 Task: Create a due date automation trigger when advanced on, on the tuesday before a card is due add checklist without checklist at 11:00 AM.
Action: Mouse moved to (1012, 83)
Screenshot: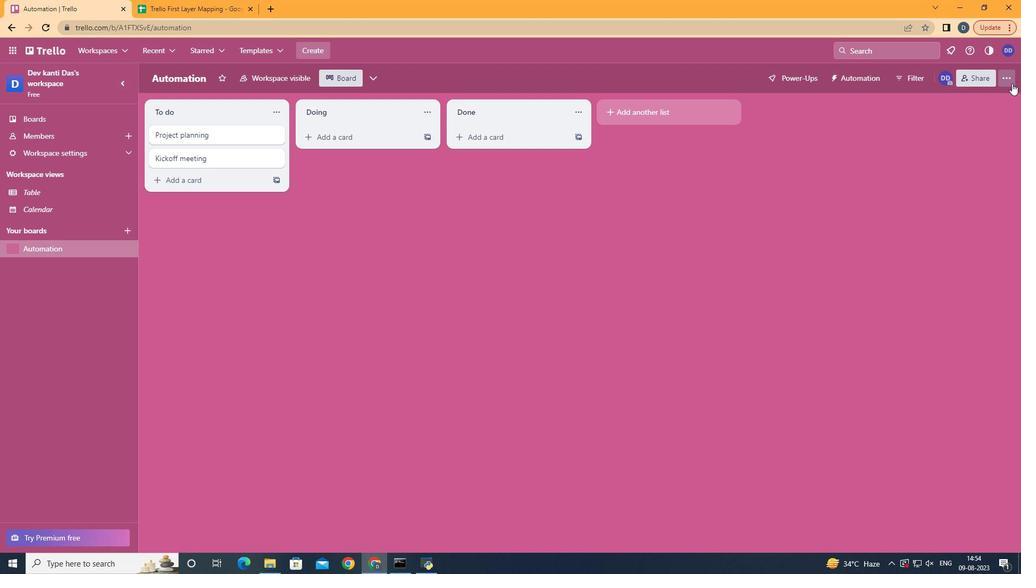 
Action: Mouse pressed left at (1012, 83)
Screenshot: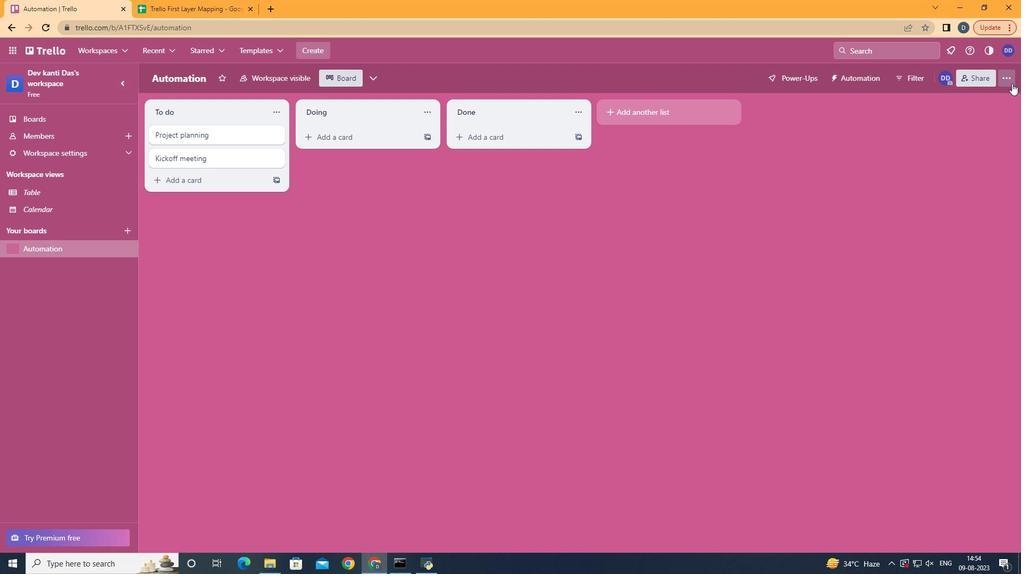 
Action: Mouse moved to (907, 243)
Screenshot: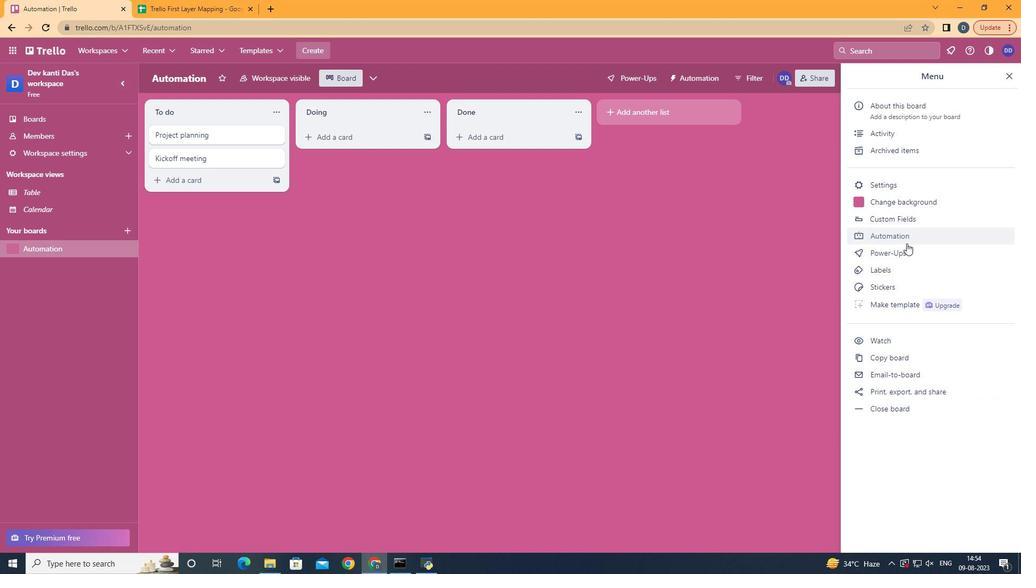 
Action: Mouse pressed left at (907, 243)
Screenshot: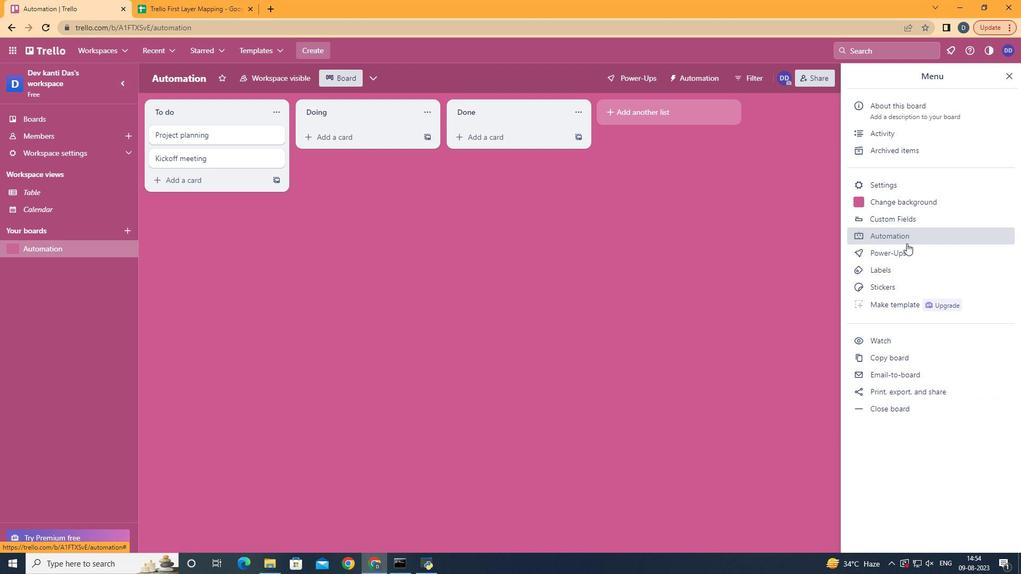 
Action: Mouse moved to (227, 210)
Screenshot: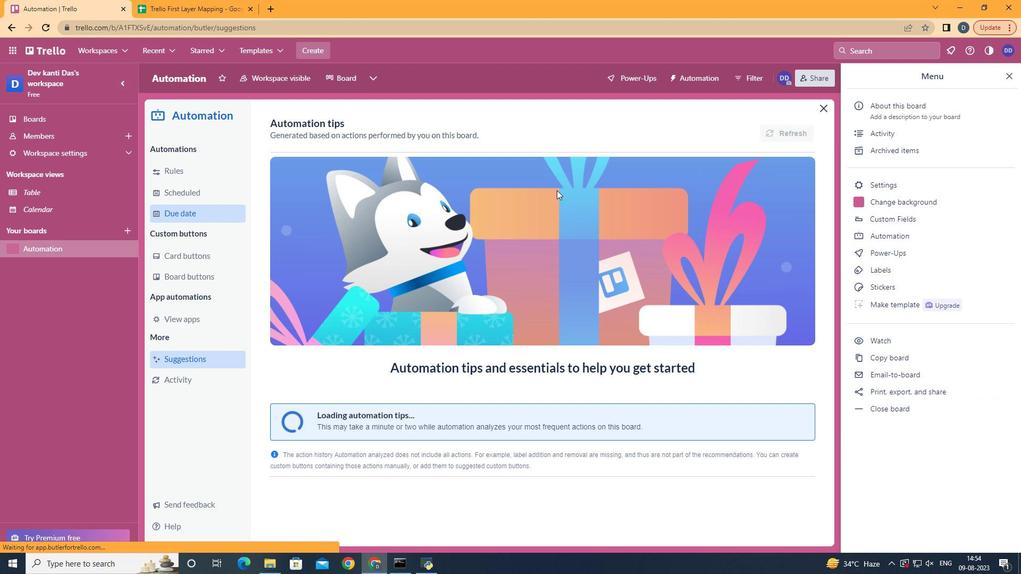 
Action: Mouse pressed left at (218, 208)
Screenshot: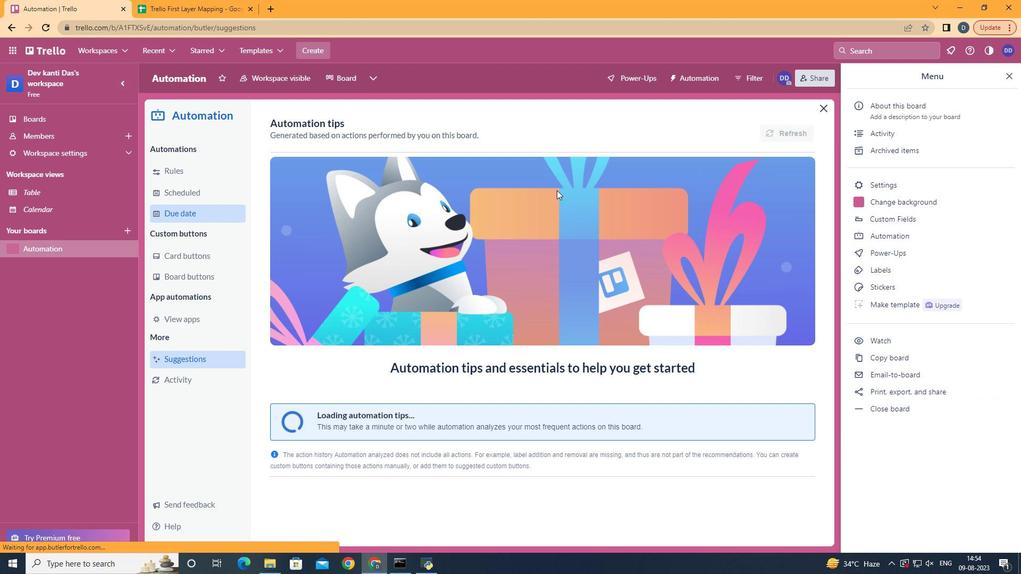
Action: Mouse moved to (749, 126)
Screenshot: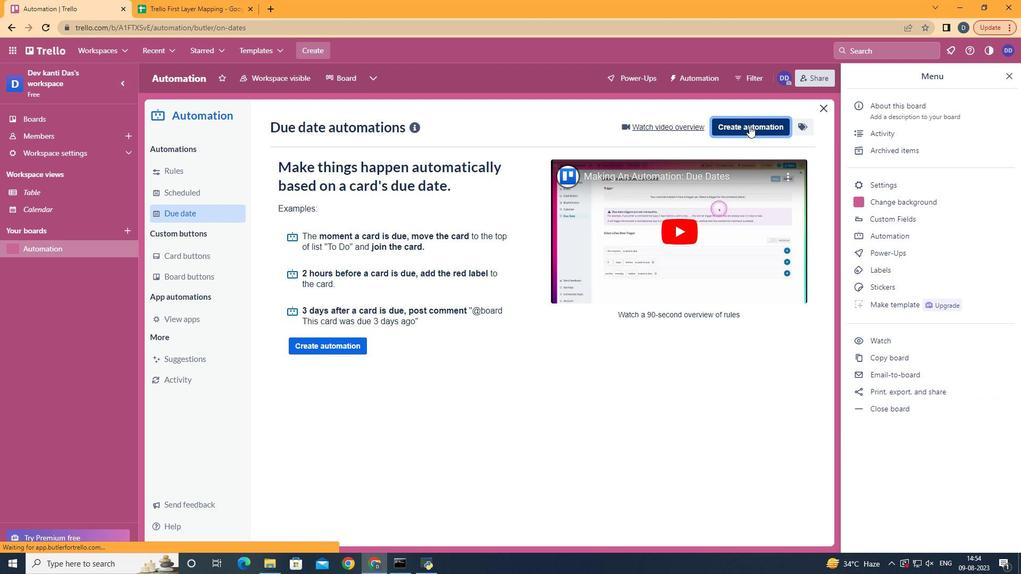 
Action: Mouse pressed left at (749, 126)
Screenshot: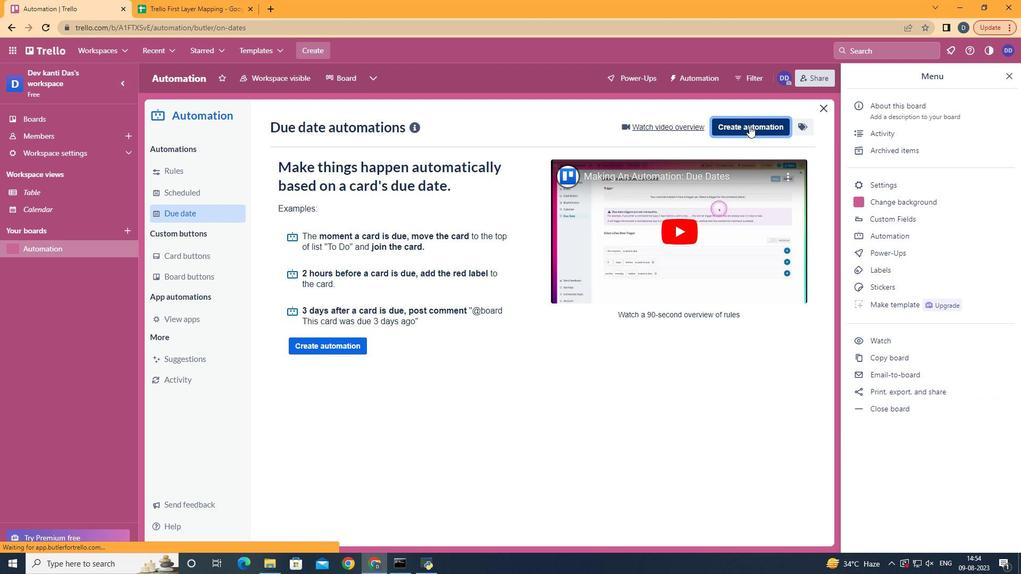 
Action: Mouse moved to (590, 228)
Screenshot: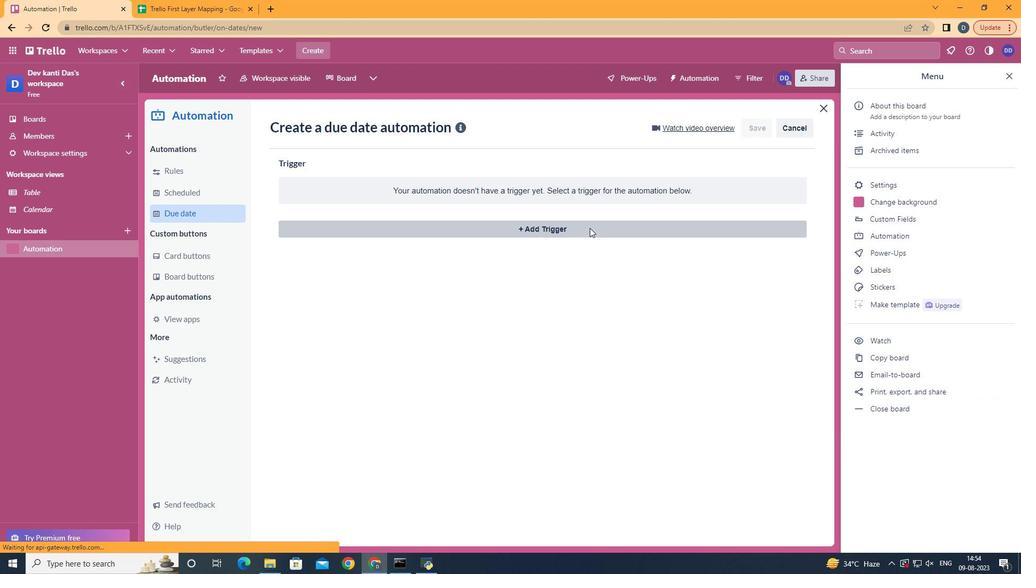 
Action: Mouse pressed left at (590, 228)
Screenshot: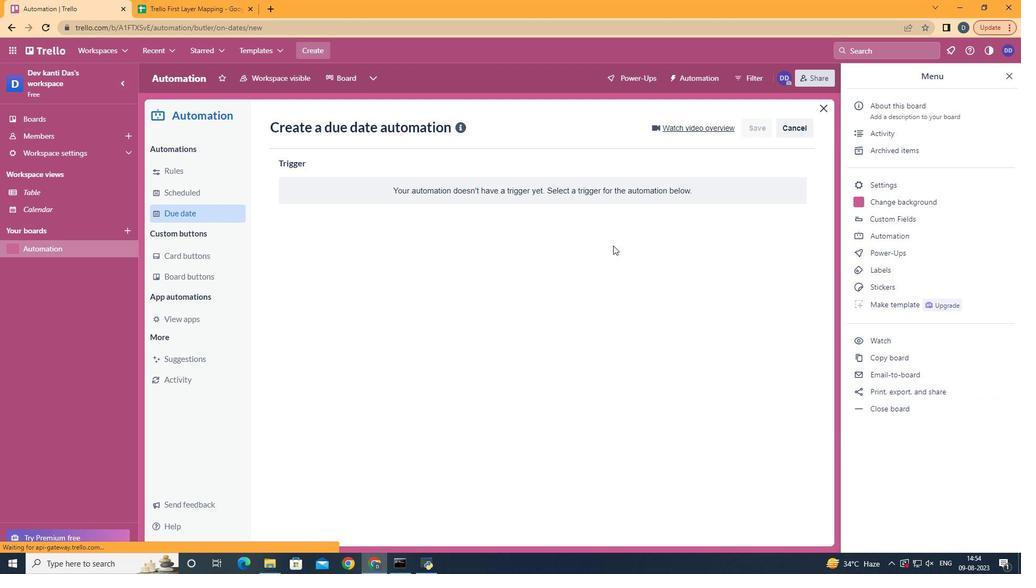 
Action: Mouse moved to (341, 307)
Screenshot: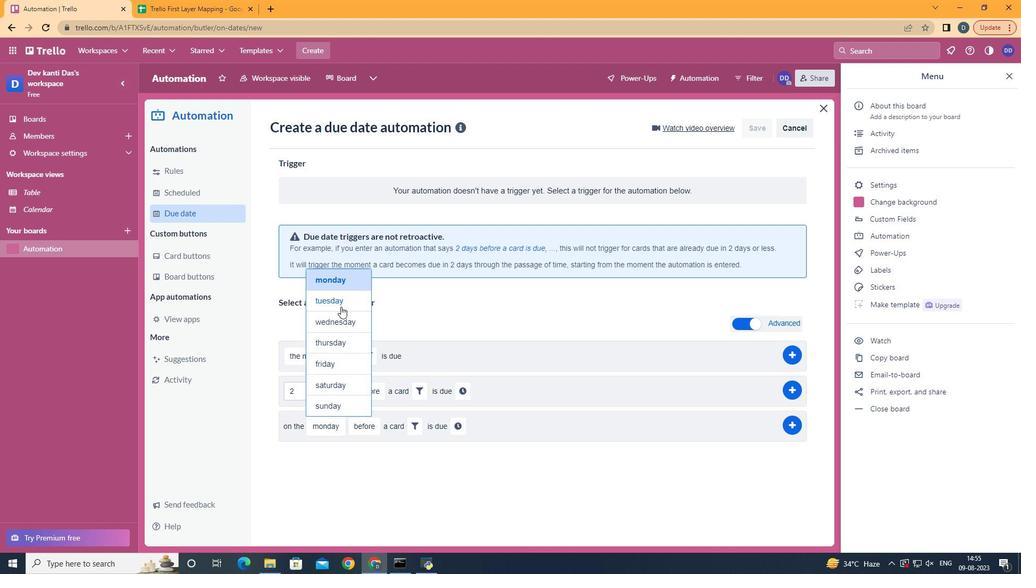 
Action: Mouse pressed left at (341, 307)
Screenshot: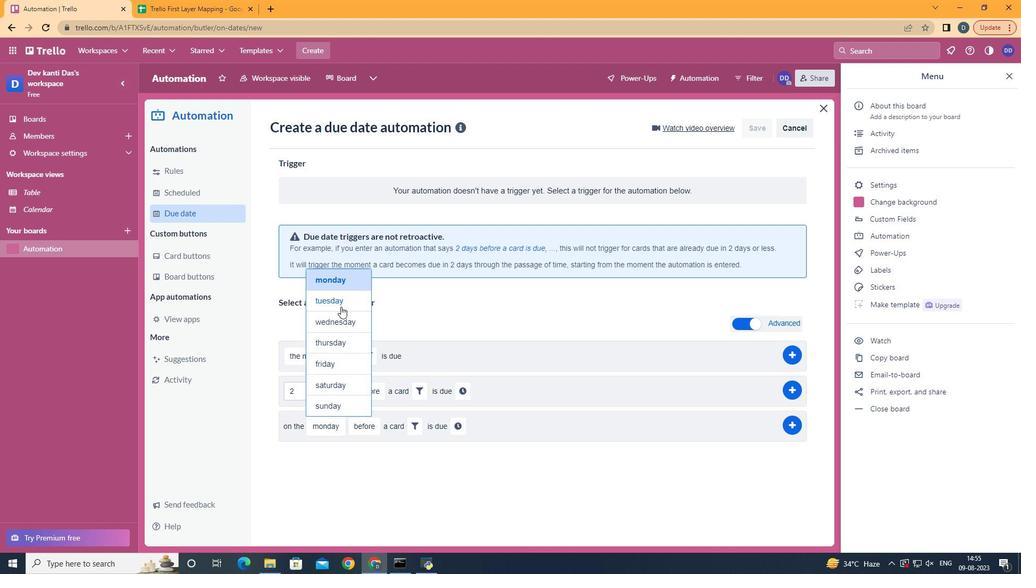 
Action: Mouse moved to (411, 423)
Screenshot: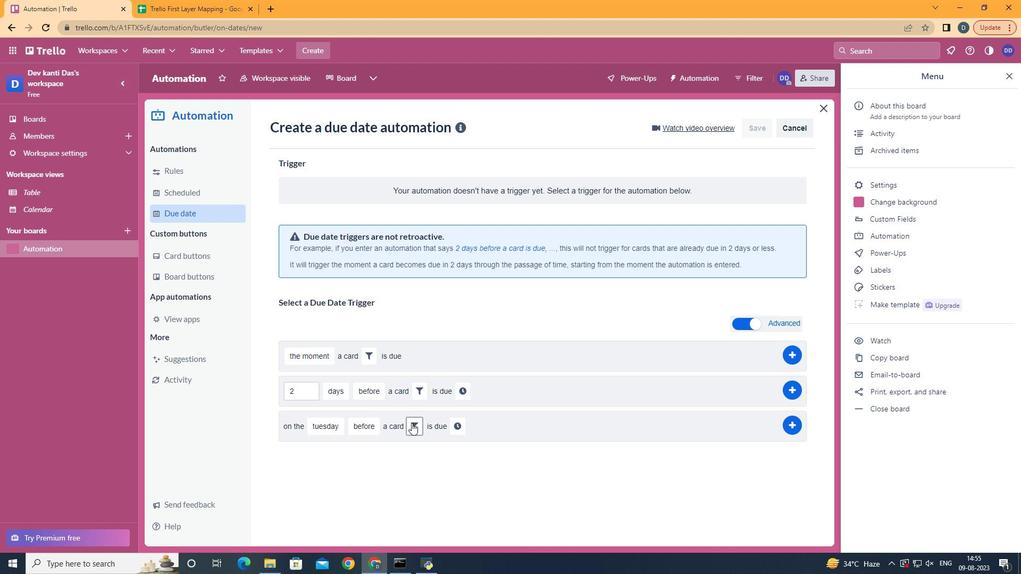 
Action: Mouse pressed left at (411, 423)
Screenshot: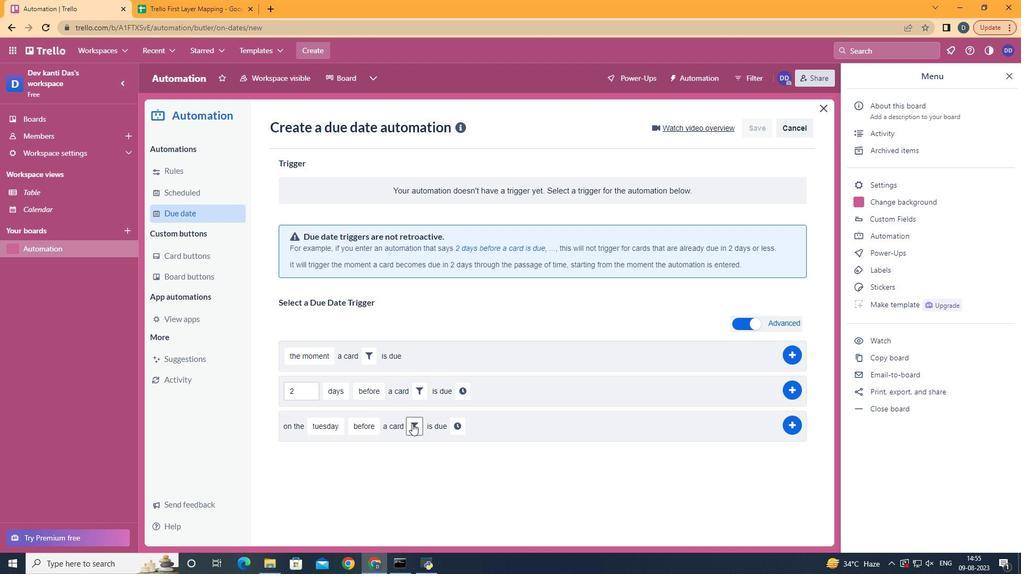 
Action: Mouse moved to (502, 464)
Screenshot: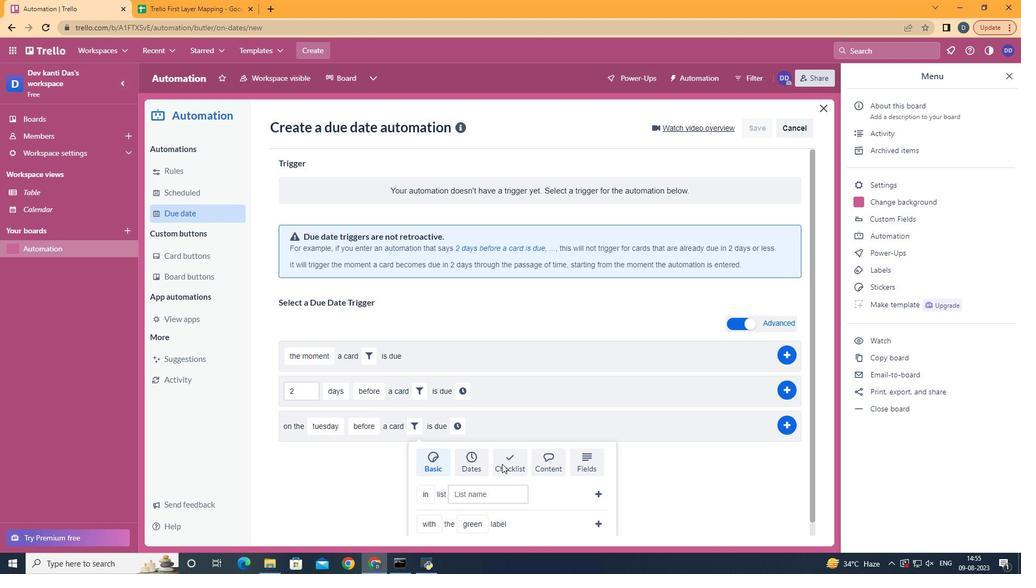 
Action: Mouse pressed left at (502, 464)
Screenshot: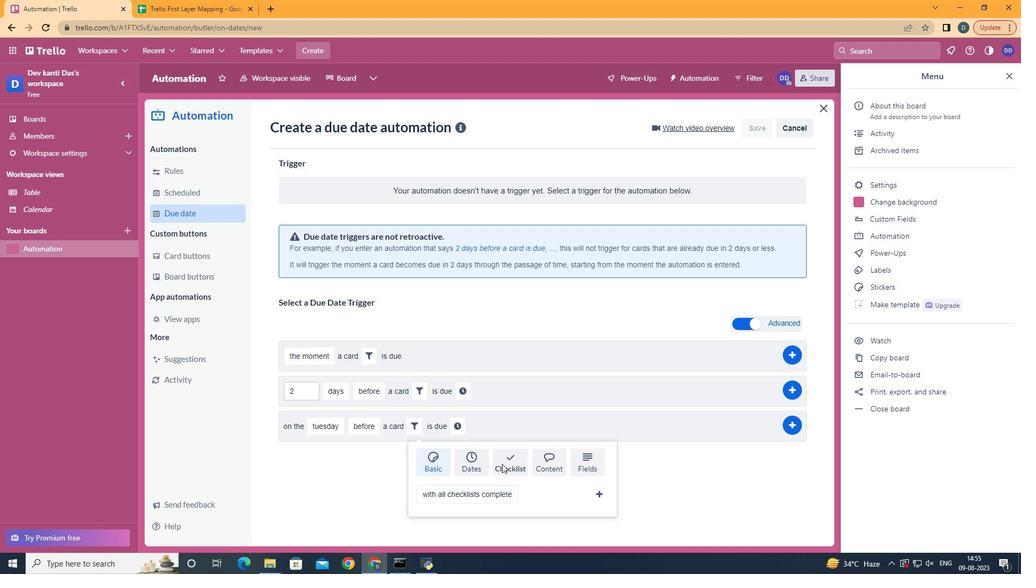 
Action: Mouse moved to (492, 471)
Screenshot: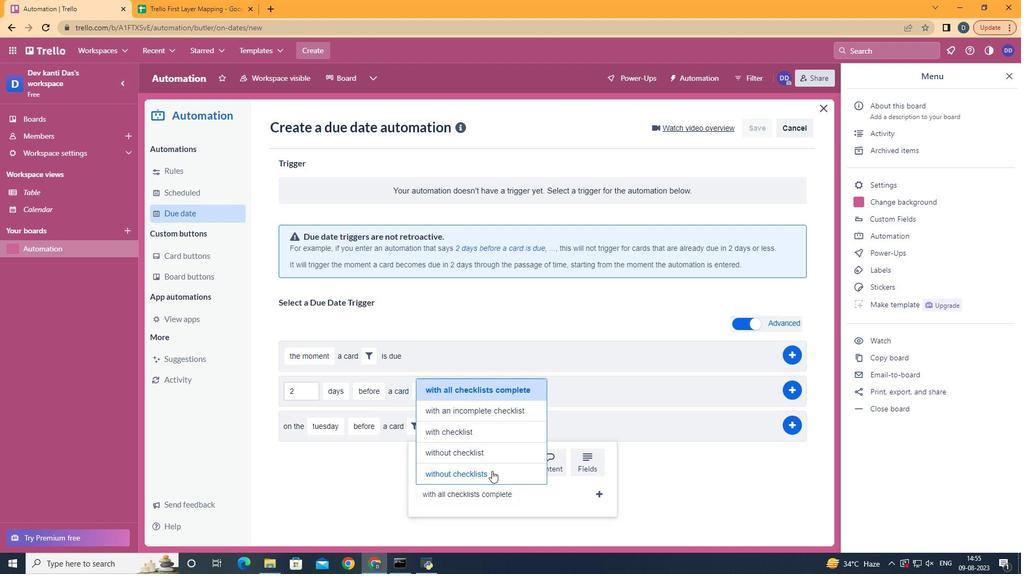 
Action: Mouse pressed left at (492, 471)
Screenshot: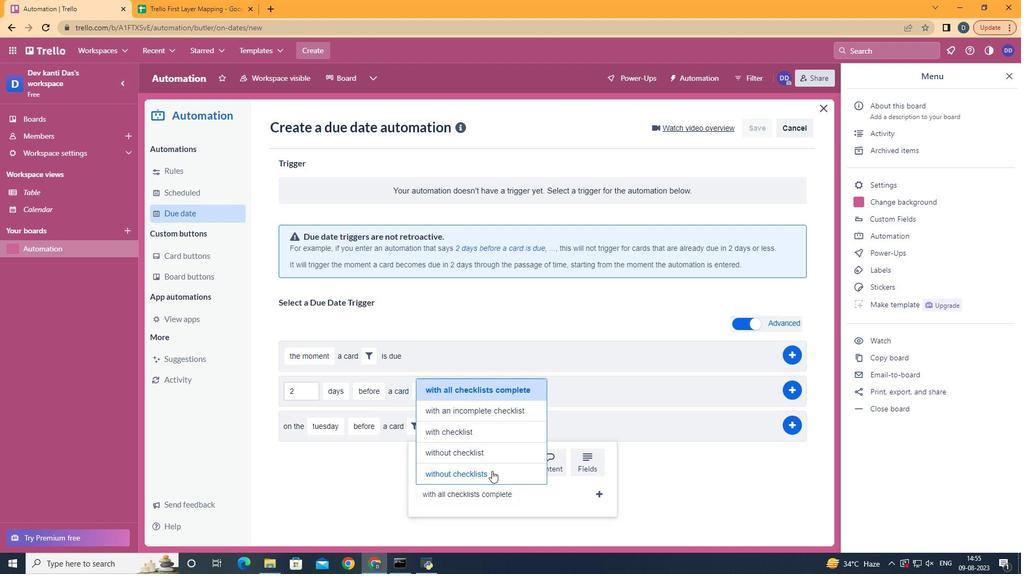 
Action: Mouse moved to (605, 493)
Screenshot: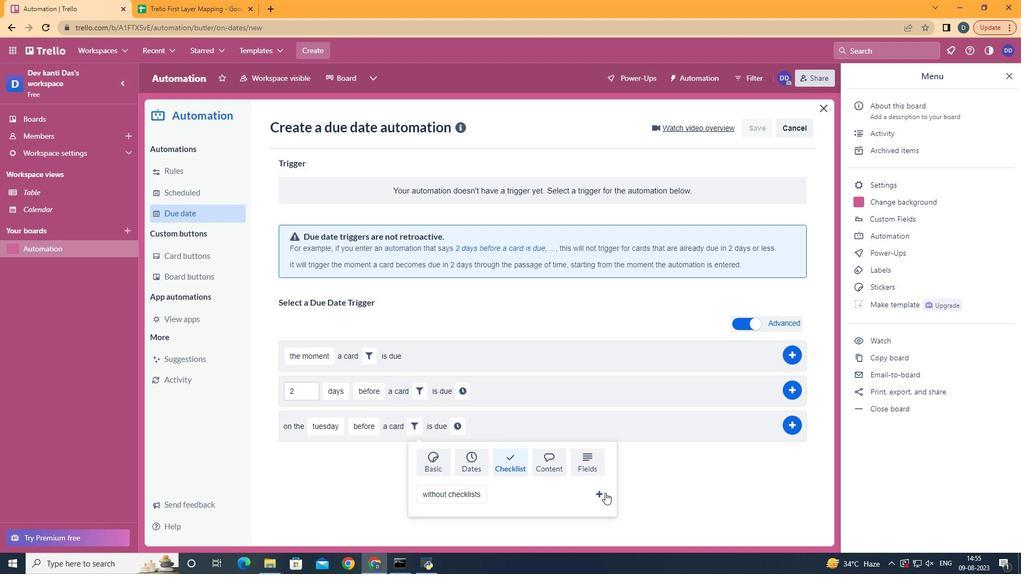 
Action: Mouse pressed left at (605, 493)
Screenshot: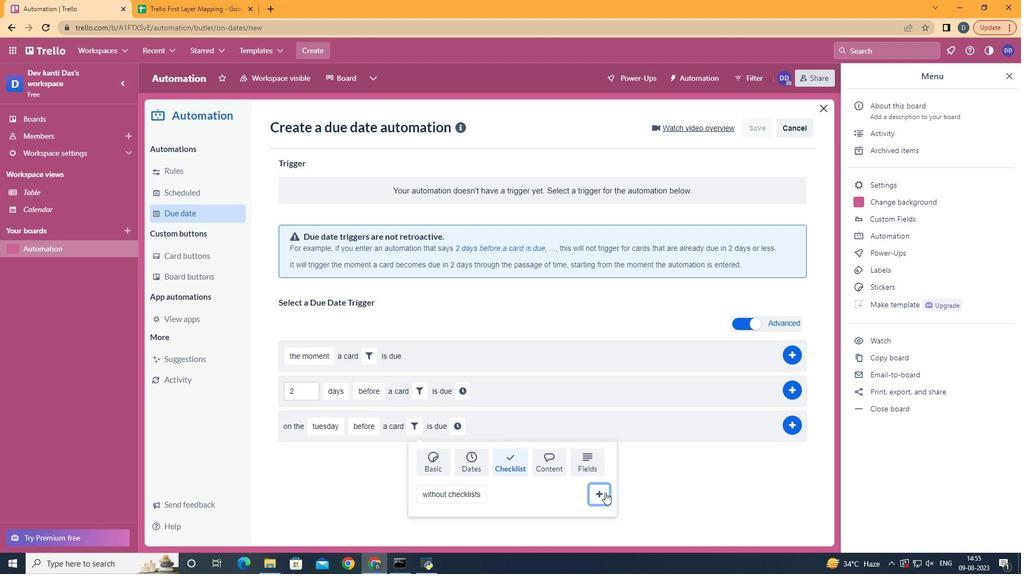 
Action: Mouse moved to (548, 428)
Screenshot: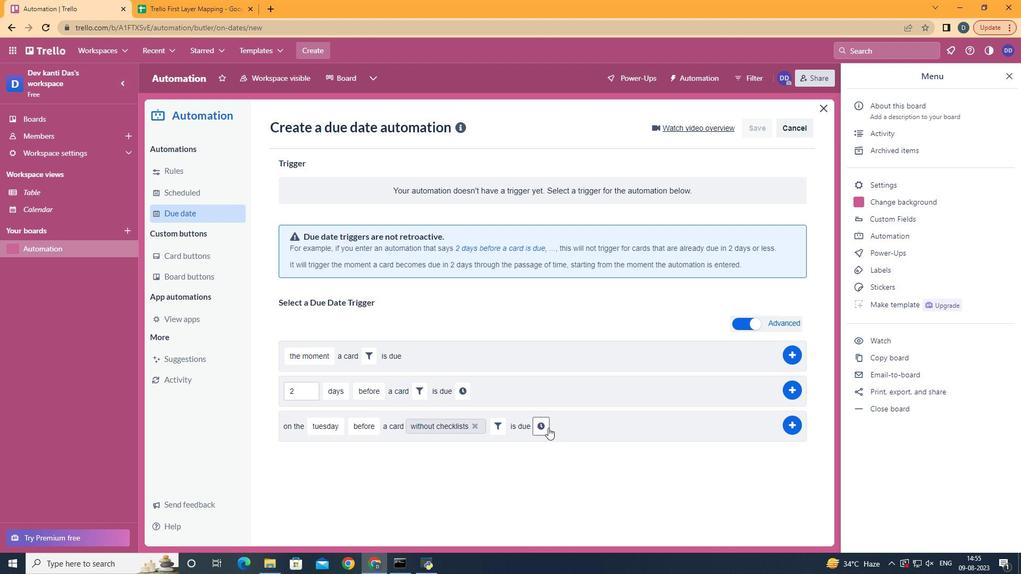 
Action: Mouse pressed left at (548, 428)
Screenshot: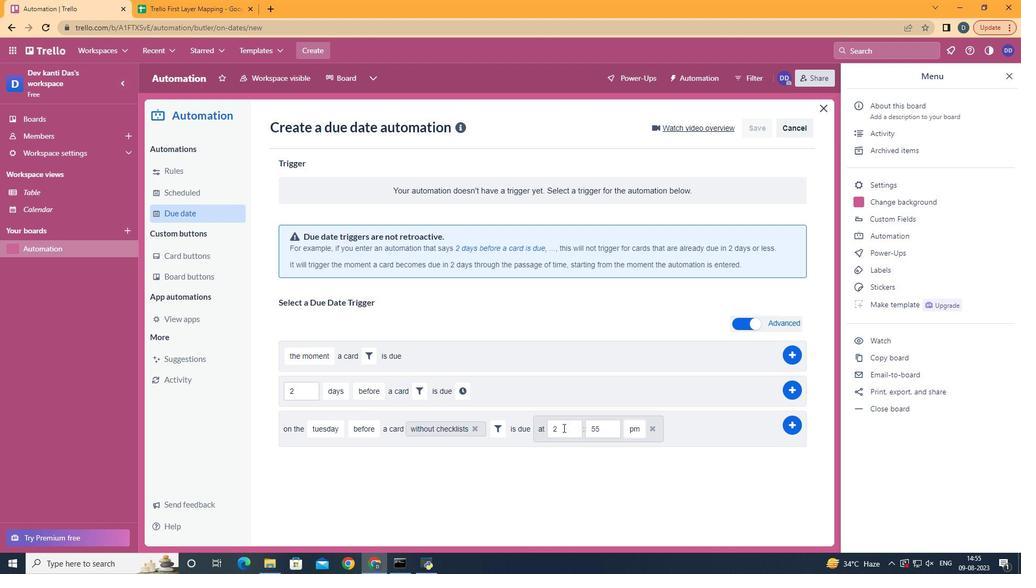 
Action: Mouse moved to (566, 428)
Screenshot: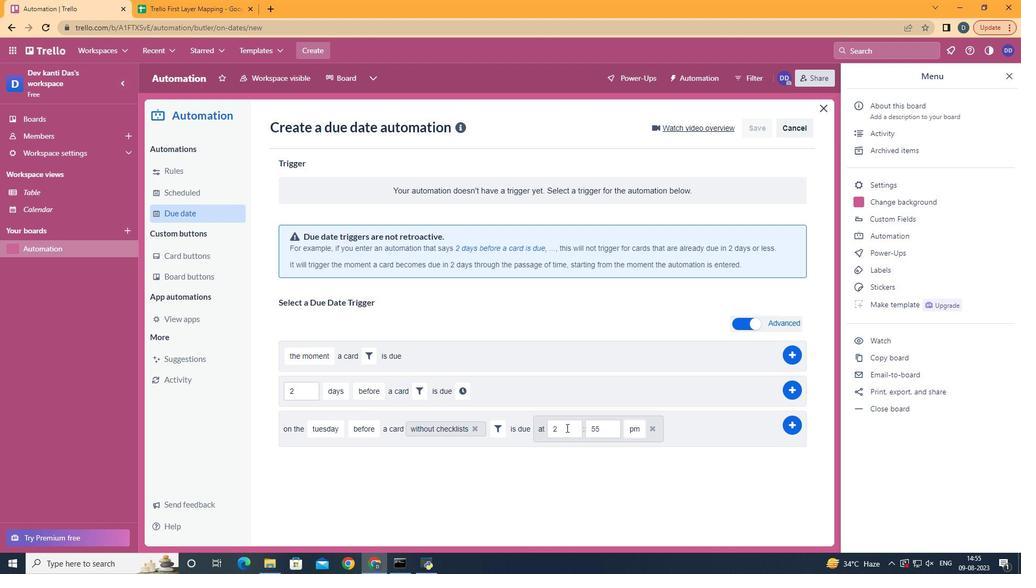 
Action: Mouse pressed left at (566, 428)
Screenshot: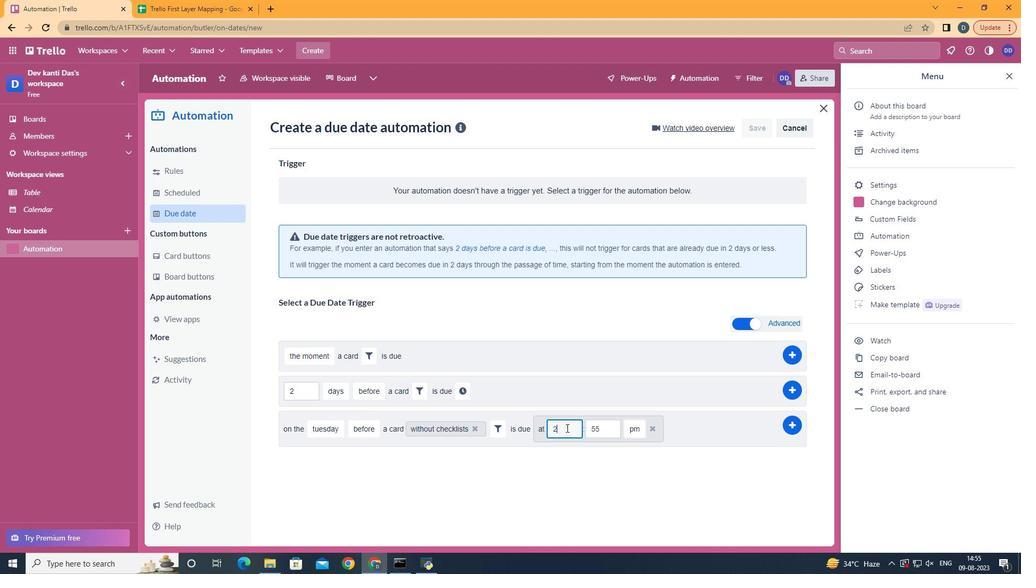
Action: Key pressed <Key.backspace>11
Screenshot: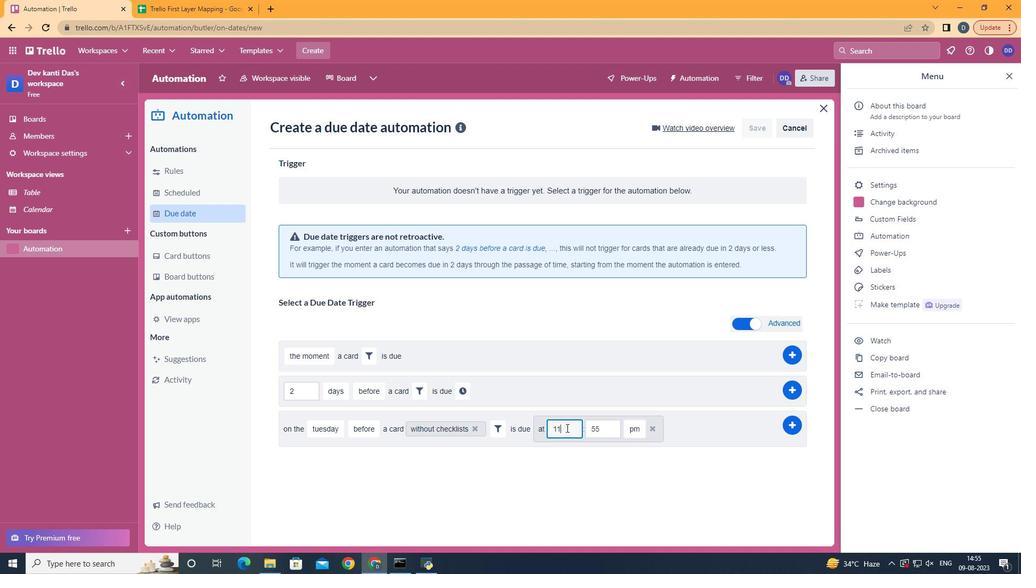 
Action: Mouse moved to (605, 428)
Screenshot: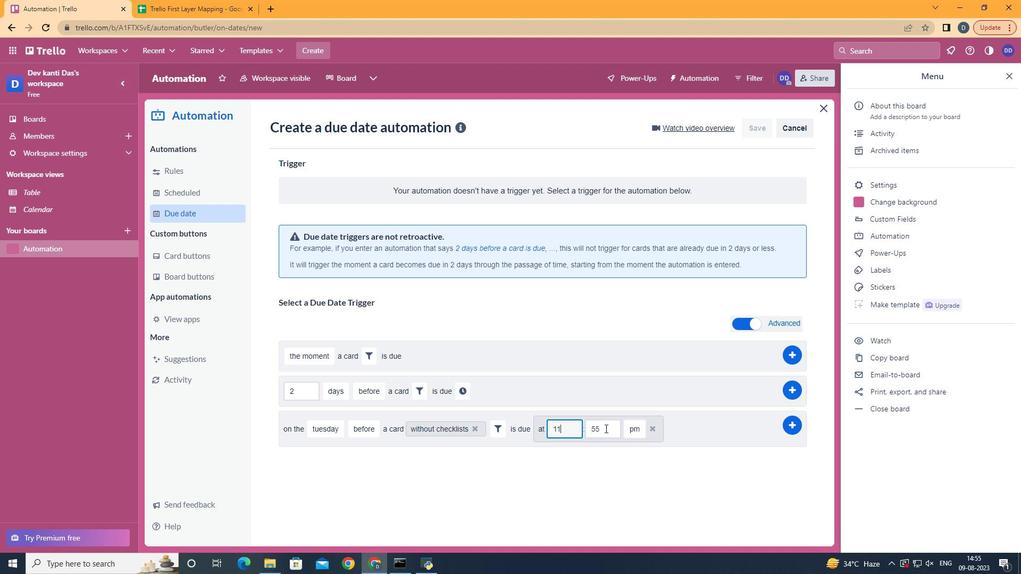 
Action: Mouse pressed left at (605, 428)
Screenshot: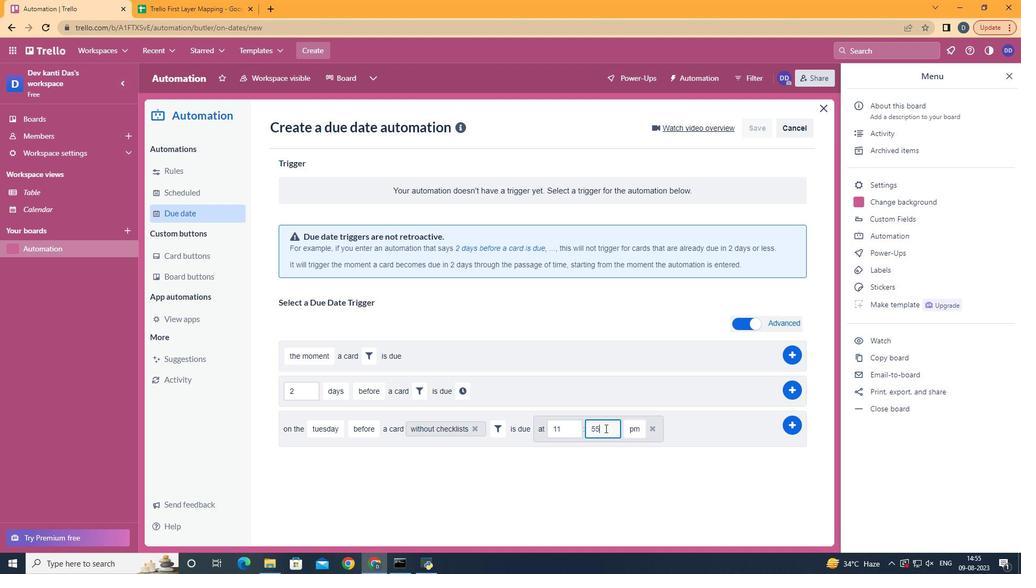 
Action: Key pressed <Key.backspace>00<Key.backspace><Key.backspace><Key.backspace>00
Screenshot: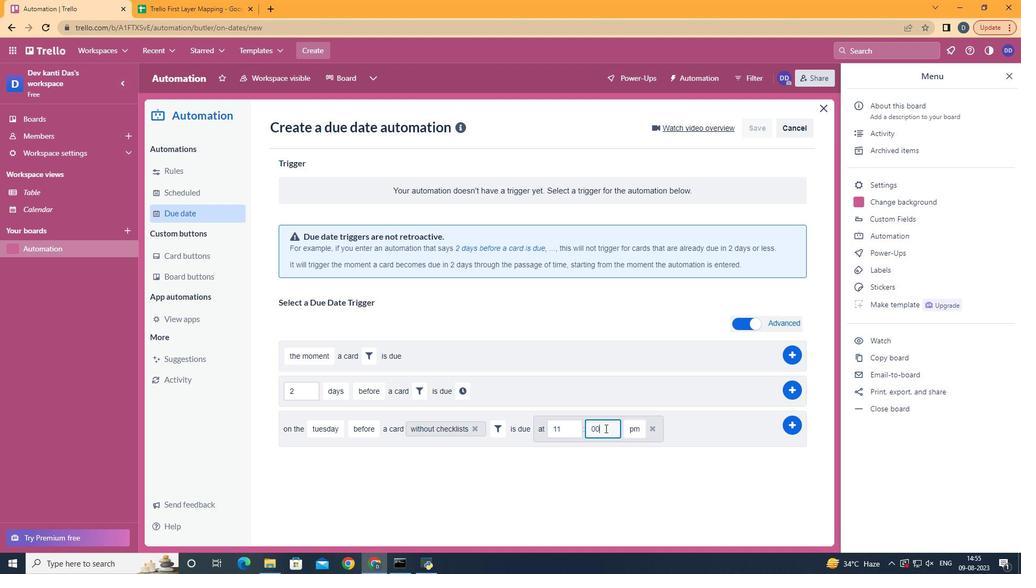 
Action: Mouse moved to (638, 449)
Screenshot: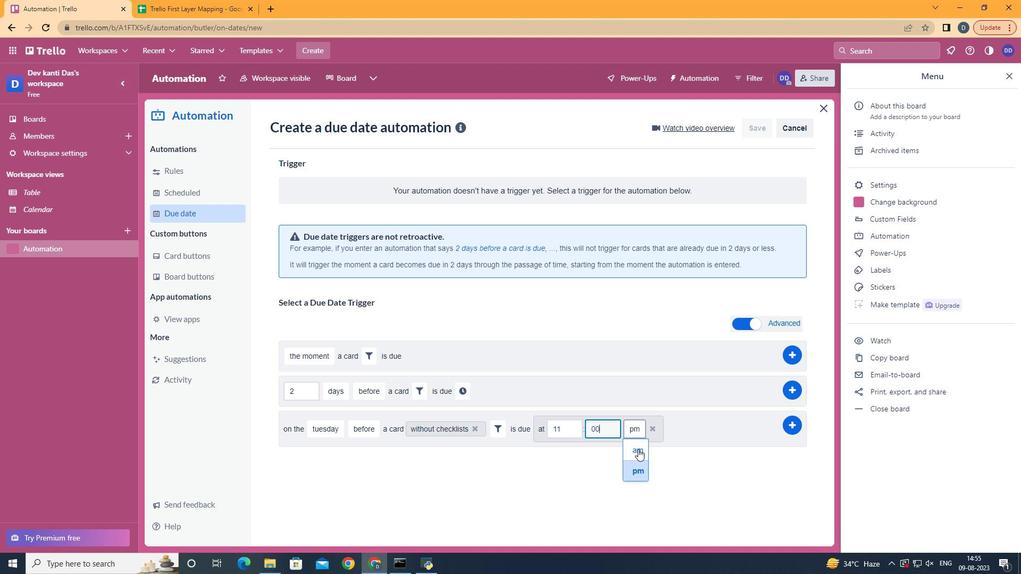 
Action: Mouse pressed left at (638, 449)
Screenshot: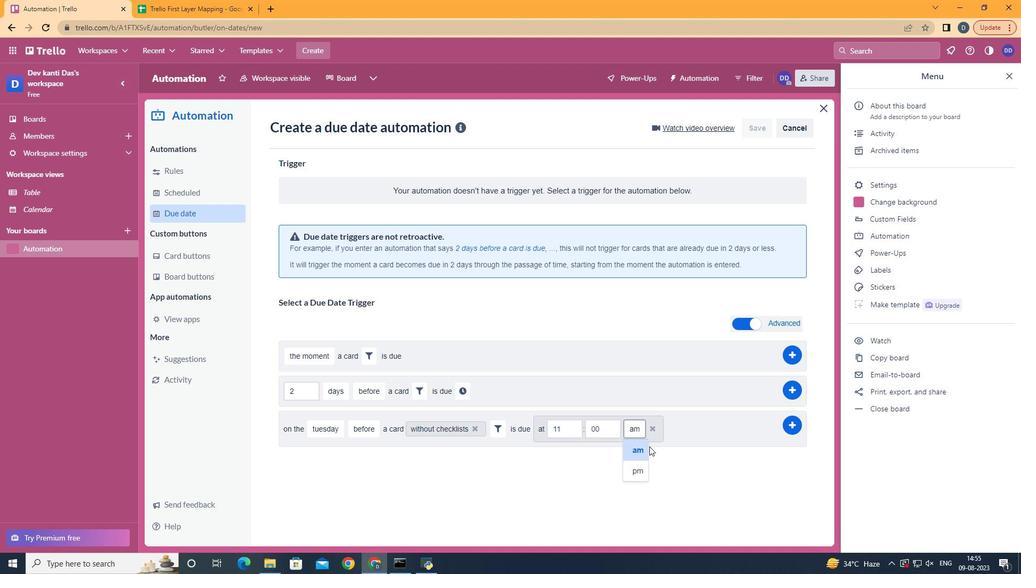 
Action: Mouse moved to (797, 427)
Screenshot: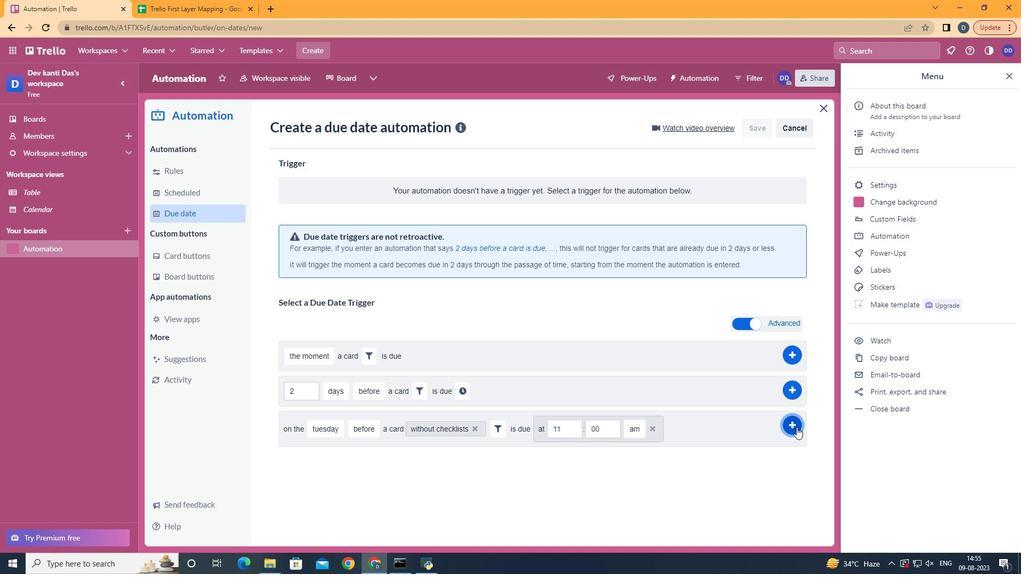 
Action: Mouse pressed left at (797, 427)
Screenshot: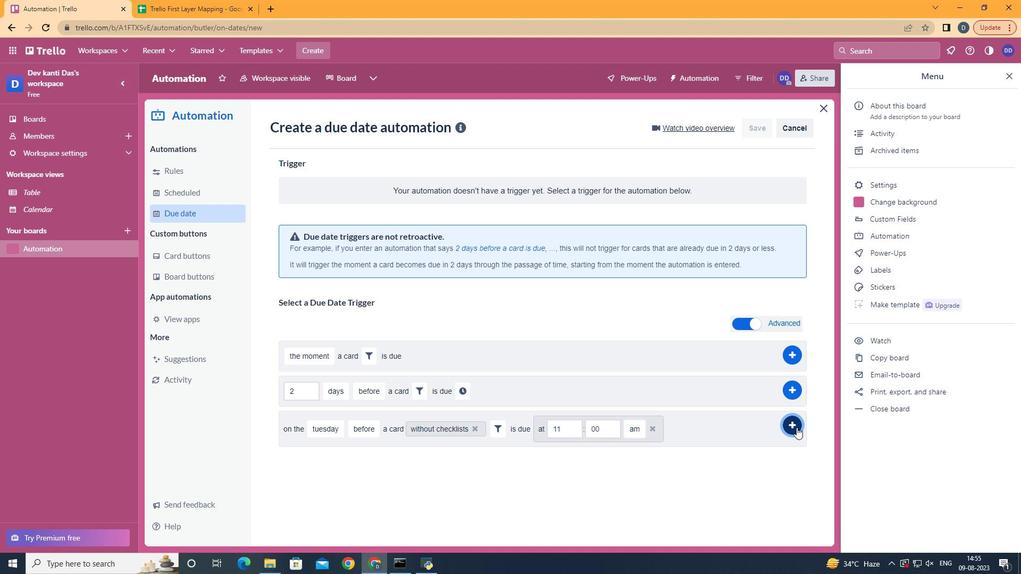 
Action: Mouse moved to (567, 248)
Screenshot: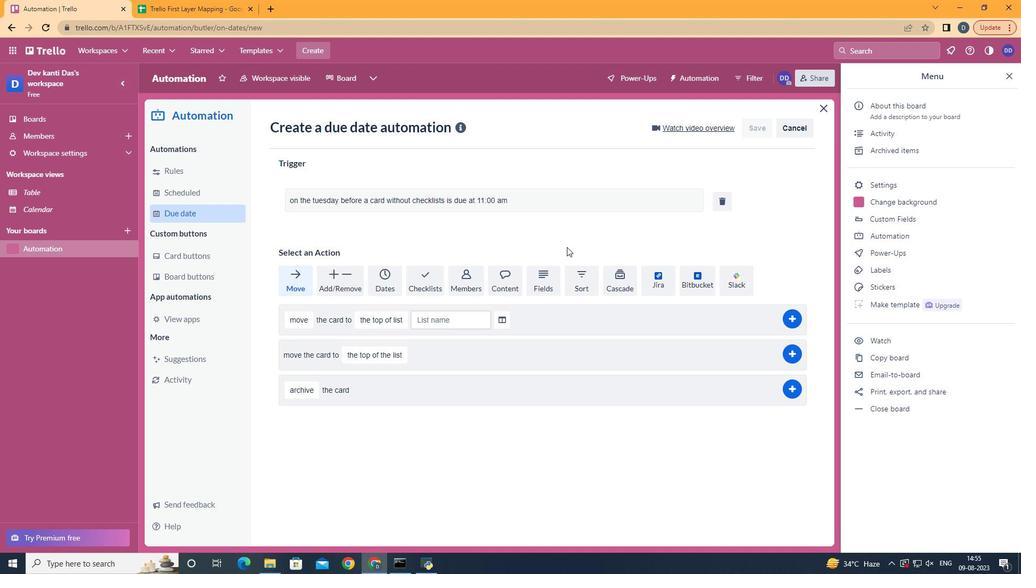 
